 Task: Add Attachment from "Attach a link" to Card Card0000000152 in Board Board0000000038 in Workspace WS0000000013 in Trello. Add Cover Red to Card Card0000000152 in Board Board0000000038 in Workspace WS0000000013 in Trello. Add "Join Card" Button Button0000000152  to Card Card0000000152 in Board Board0000000038 in Workspace WS0000000013 in Trello. Add Description DS0000000152 to Card Card0000000152 in Board Board0000000038 in Workspace WS0000000013 in Trello. Add Comment CM0000000152 to Card Card0000000152 in Board Board0000000038 in Workspace WS0000000013 in Trello
Action: Mouse moved to (366, 497)
Screenshot: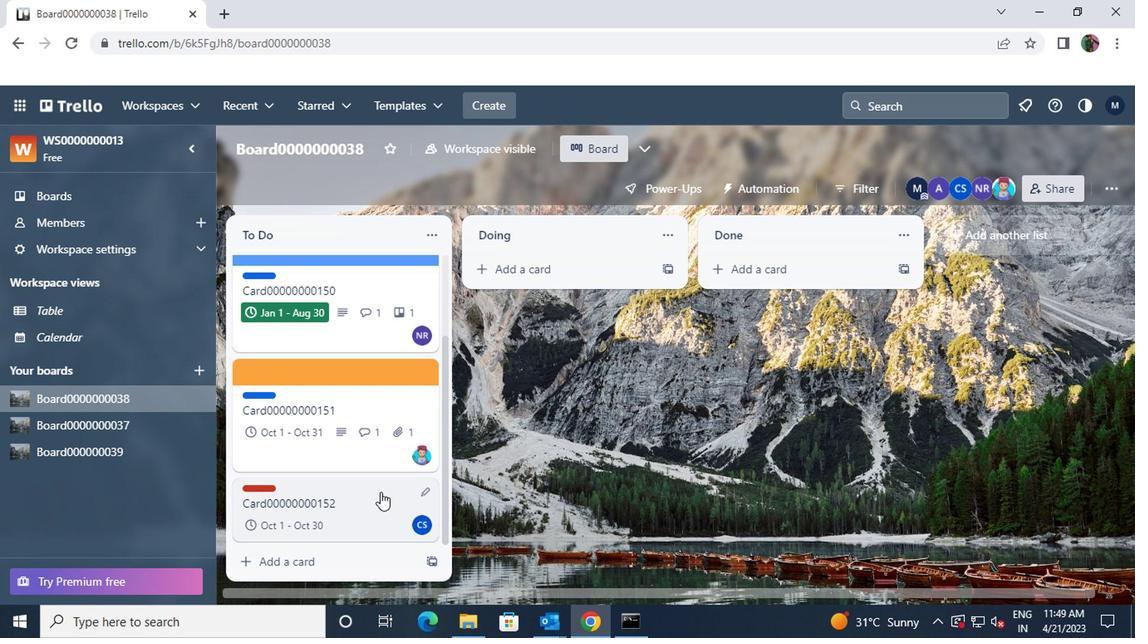 
Action: Mouse pressed left at (366, 497)
Screenshot: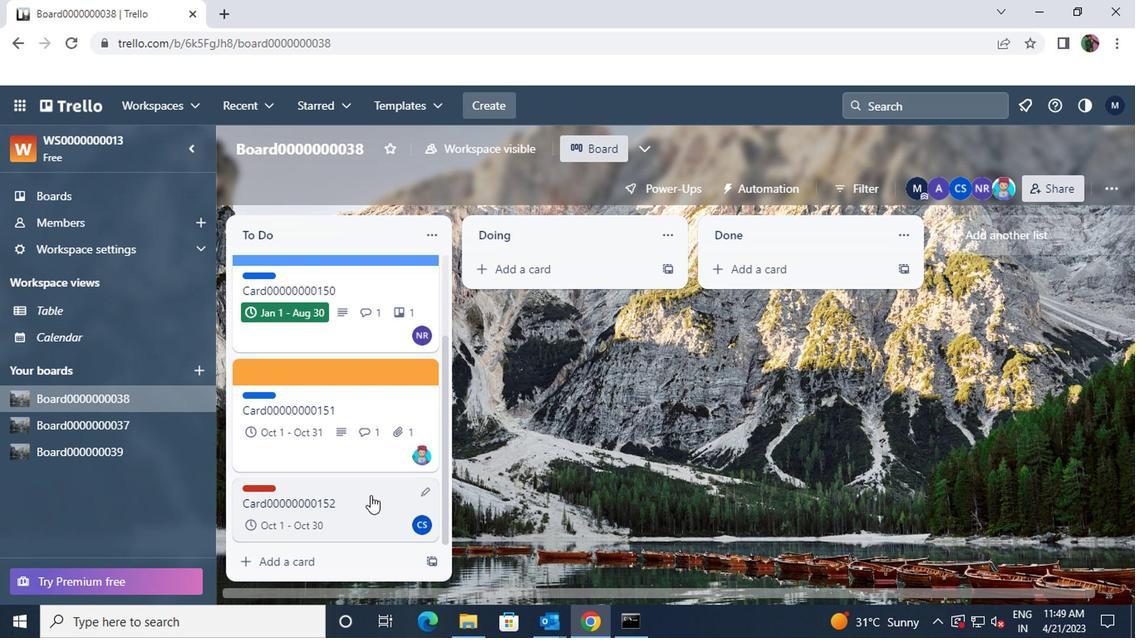 
Action: Mouse moved to (747, 370)
Screenshot: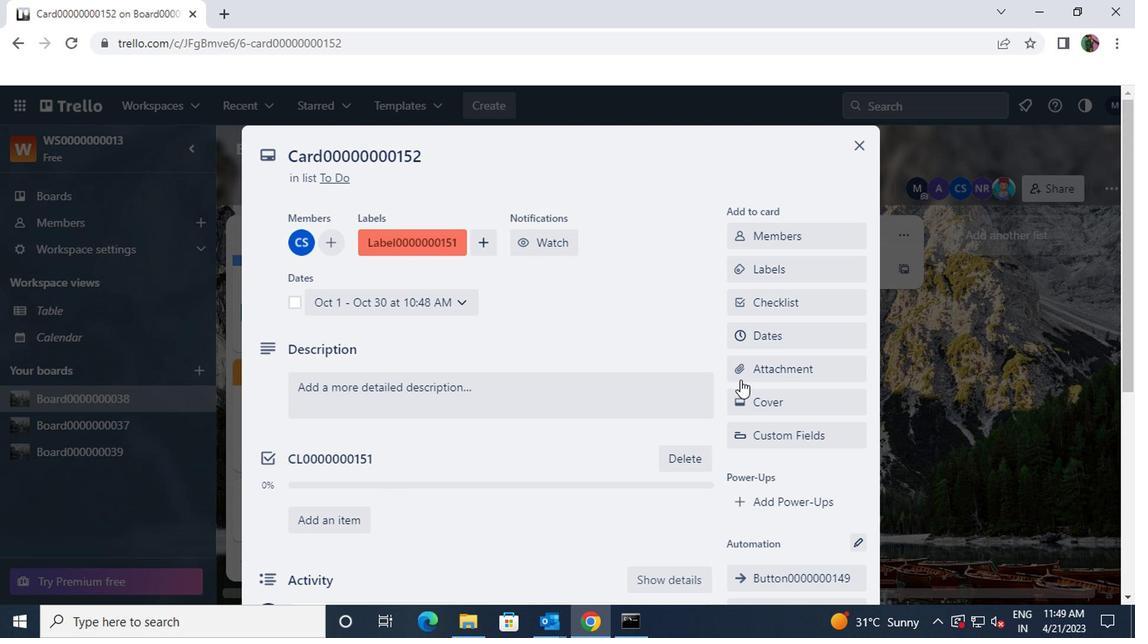 
Action: Mouse pressed left at (747, 370)
Screenshot: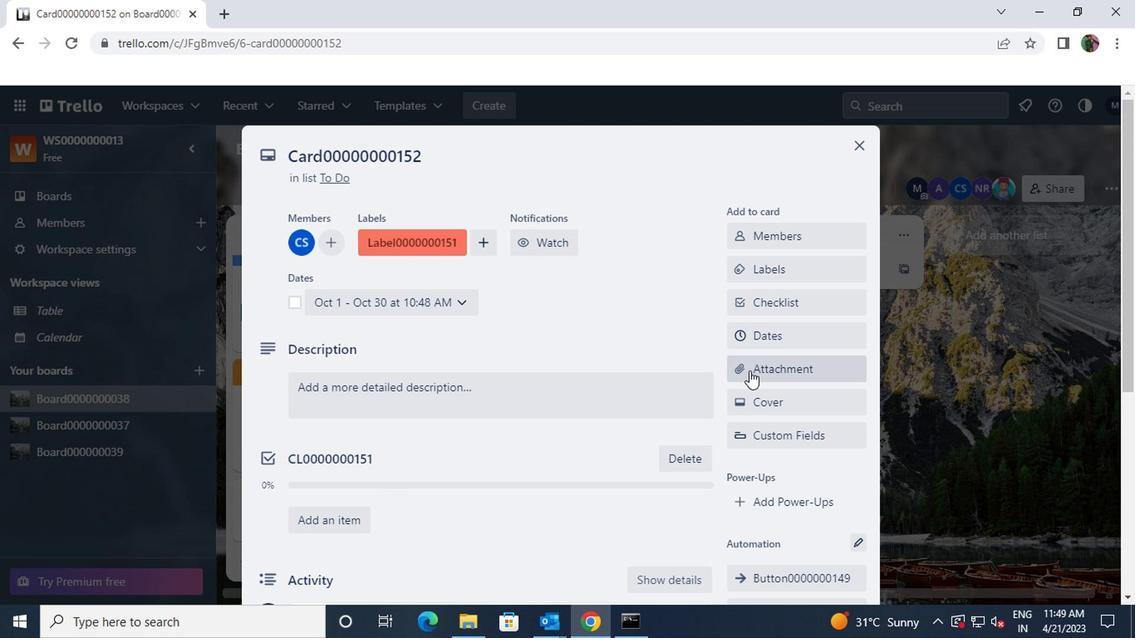 
Action: Mouse moved to (748, 370)
Screenshot: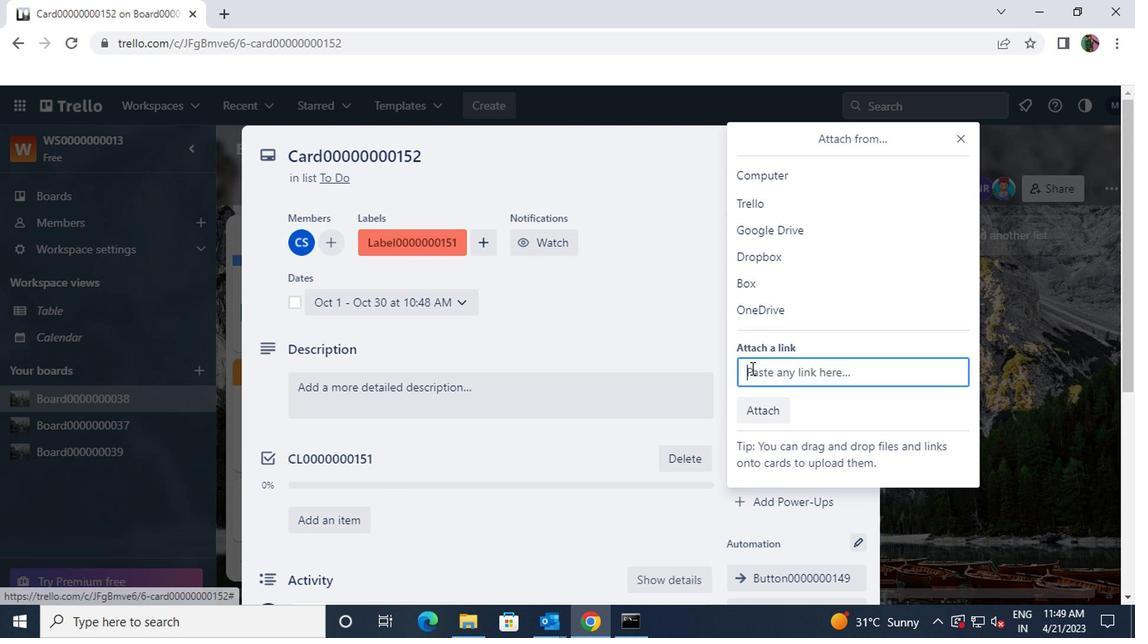 
Action: Key pressed ctrl+V
Screenshot: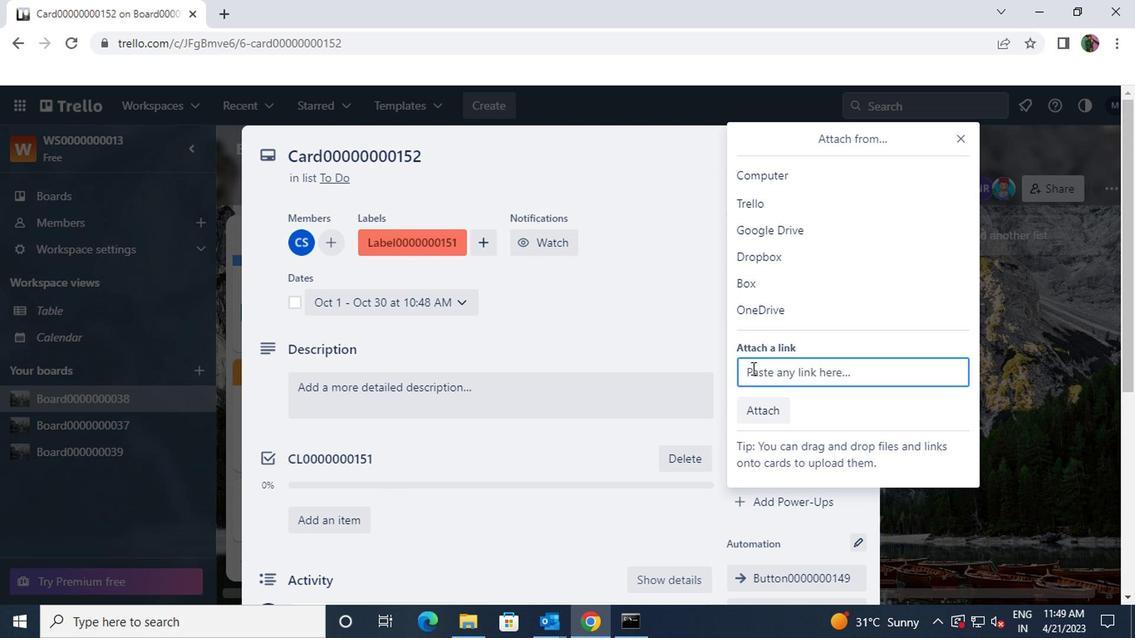 
Action: Mouse moved to (760, 469)
Screenshot: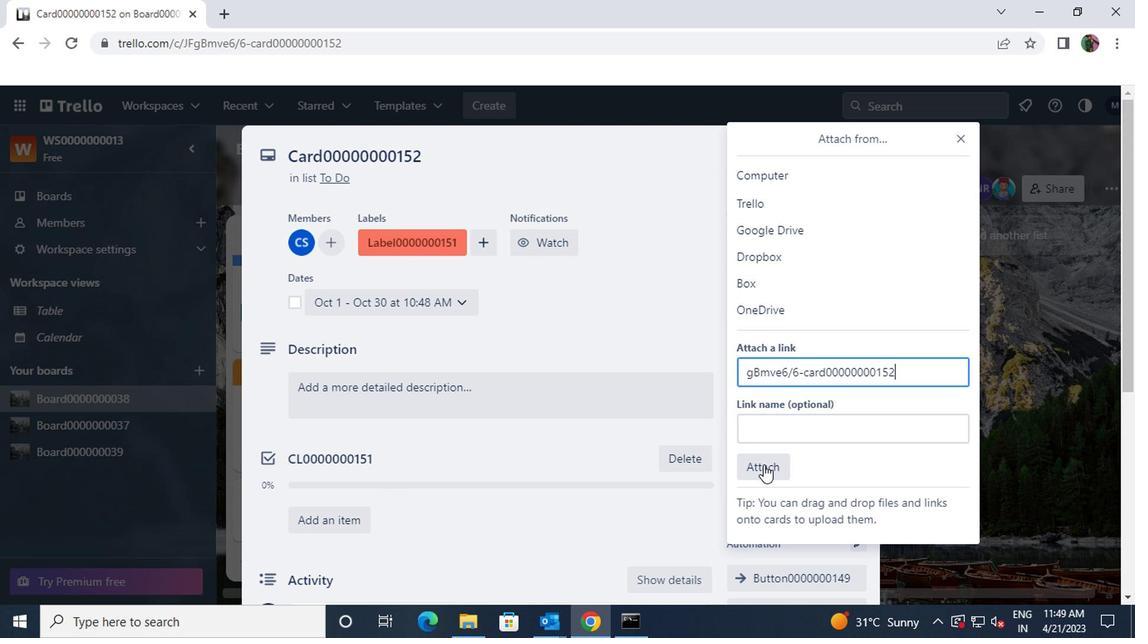
Action: Mouse pressed left at (760, 469)
Screenshot: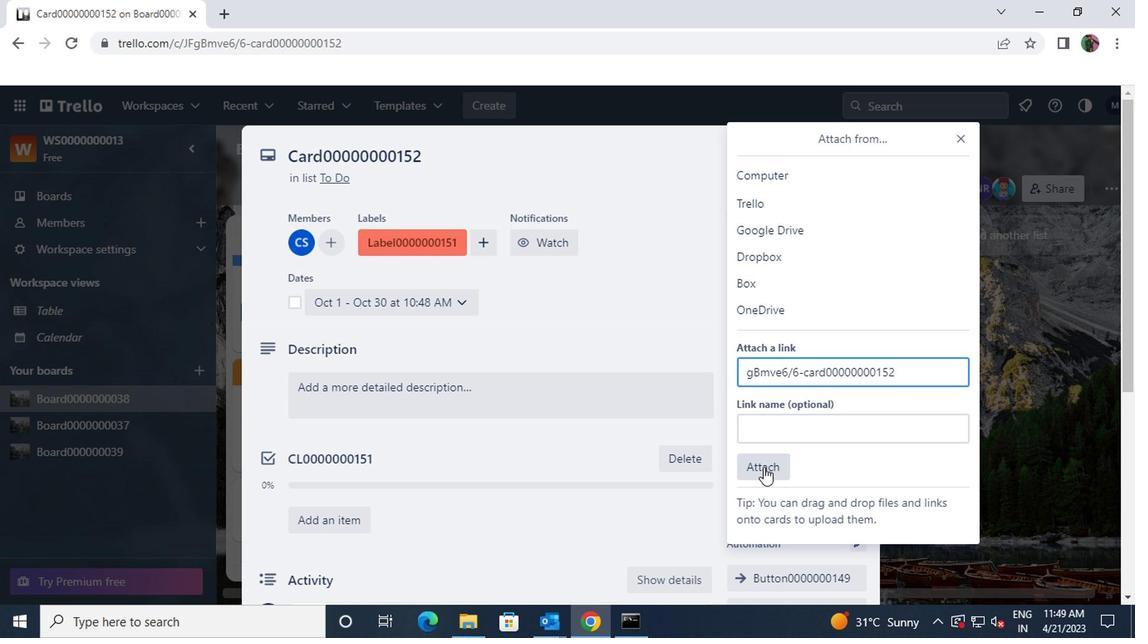 
Action: Mouse moved to (775, 402)
Screenshot: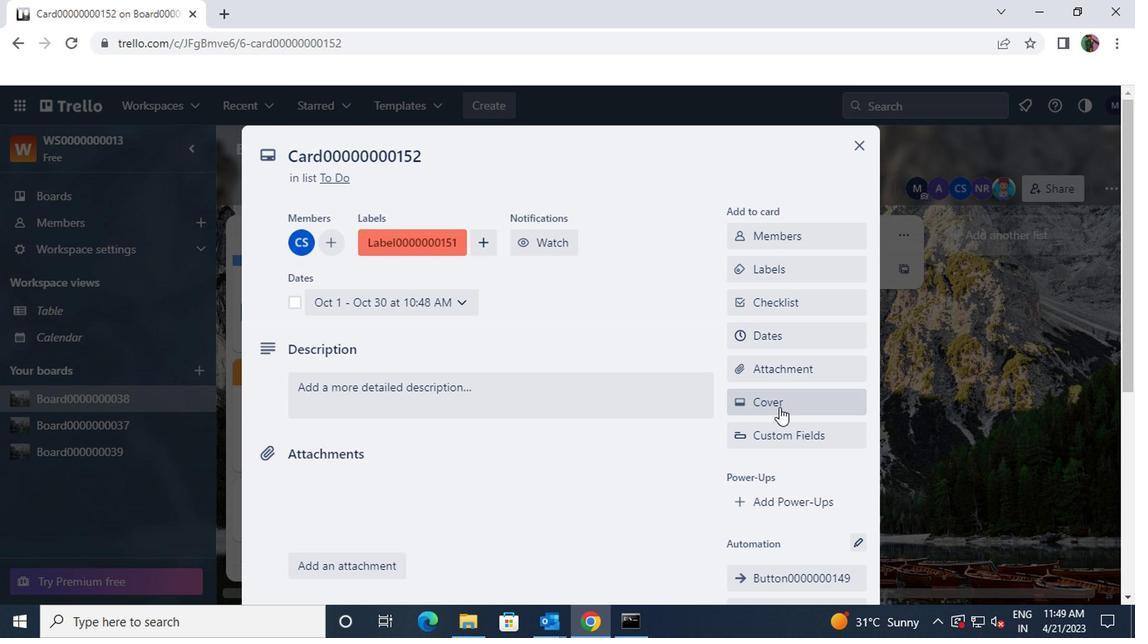 
Action: Mouse pressed left at (775, 402)
Screenshot: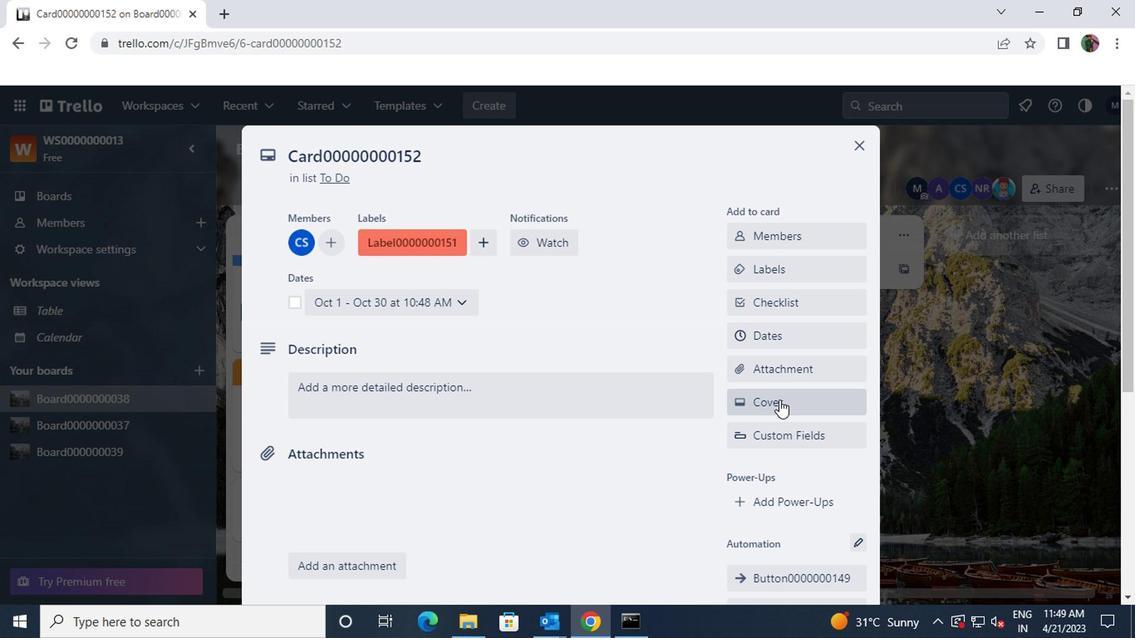 
Action: Mouse moved to (897, 289)
Screenshot: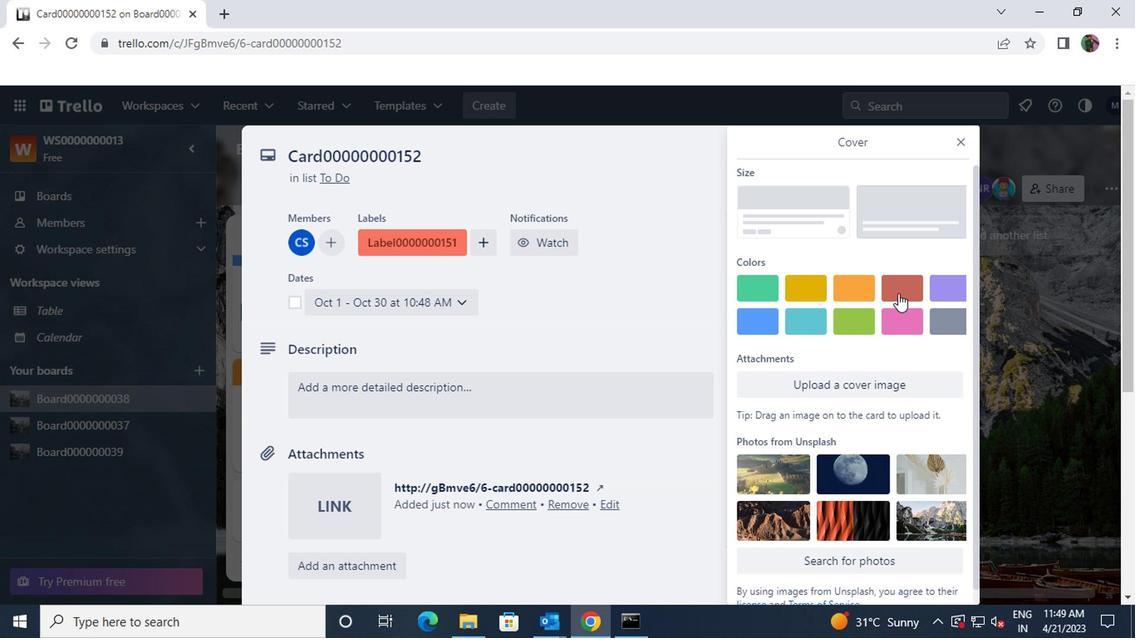 
Action: Mouse pressed left at (897, 289)
Screenshot: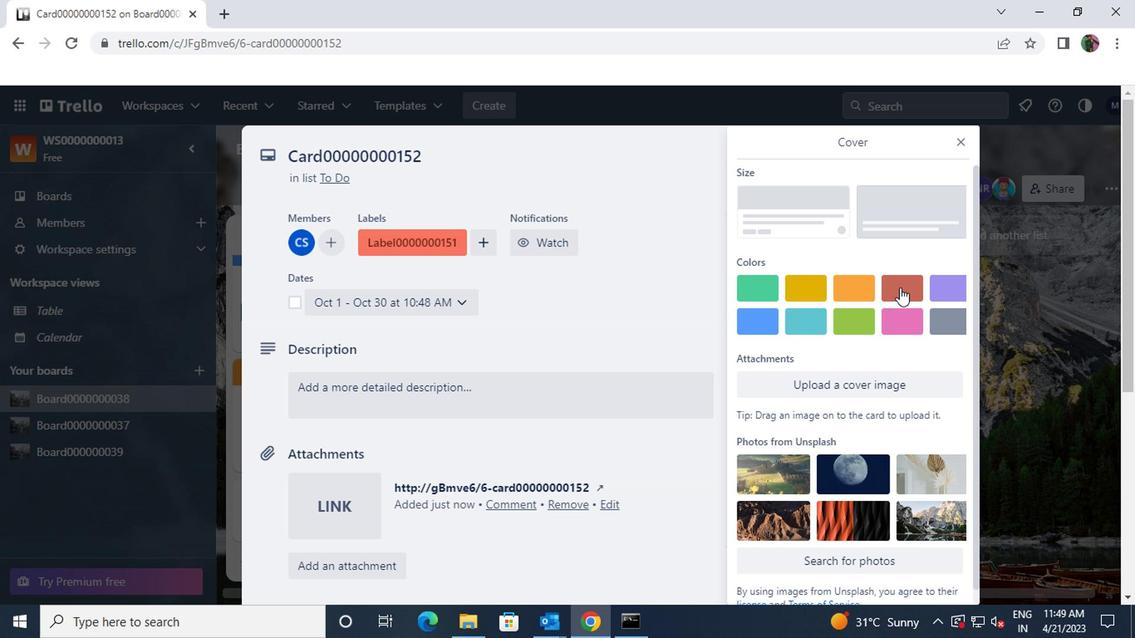 
Action: Mouse moved to (956, 146)
Screenshot: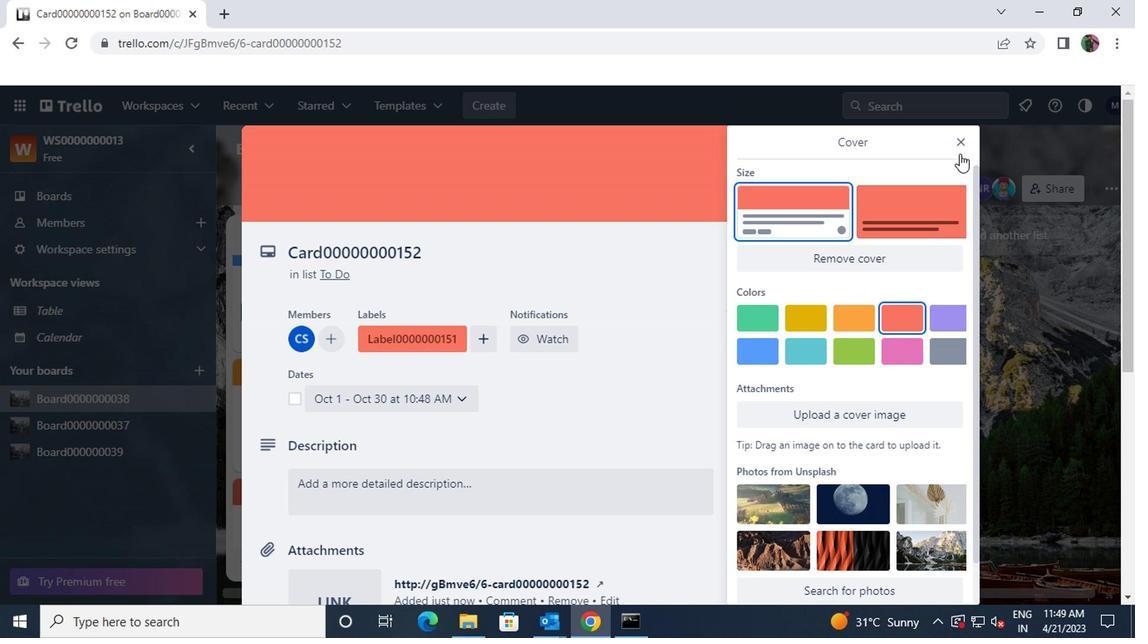 
Action: Mouse pressed left at (956, 146)
Screenshot: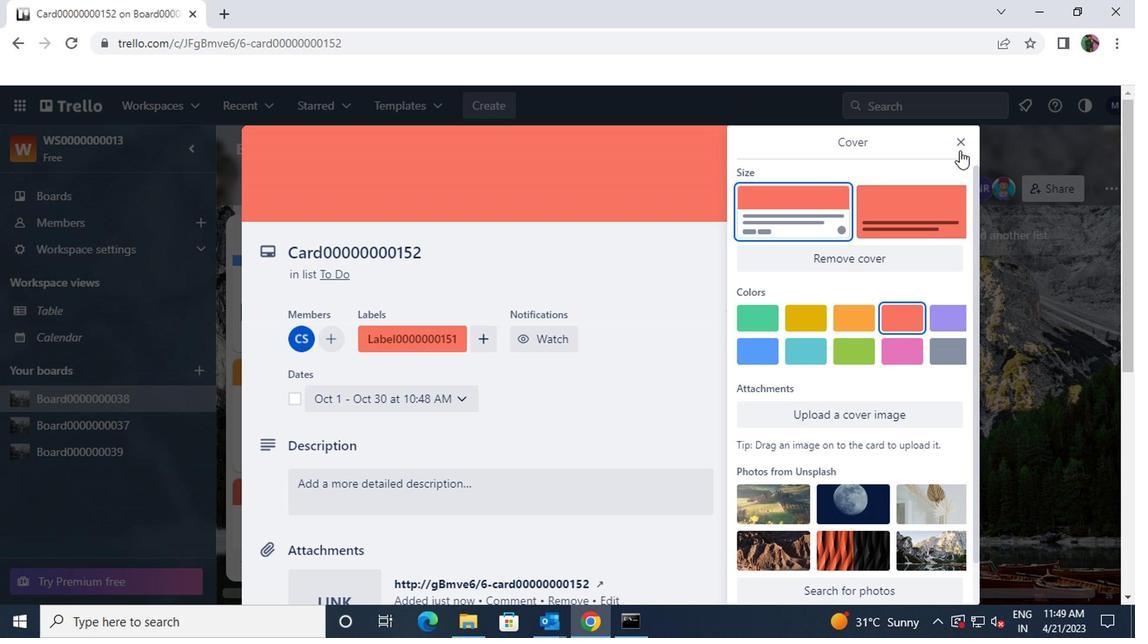 
Action: Mouse moved to (781, 347)
Screenshot: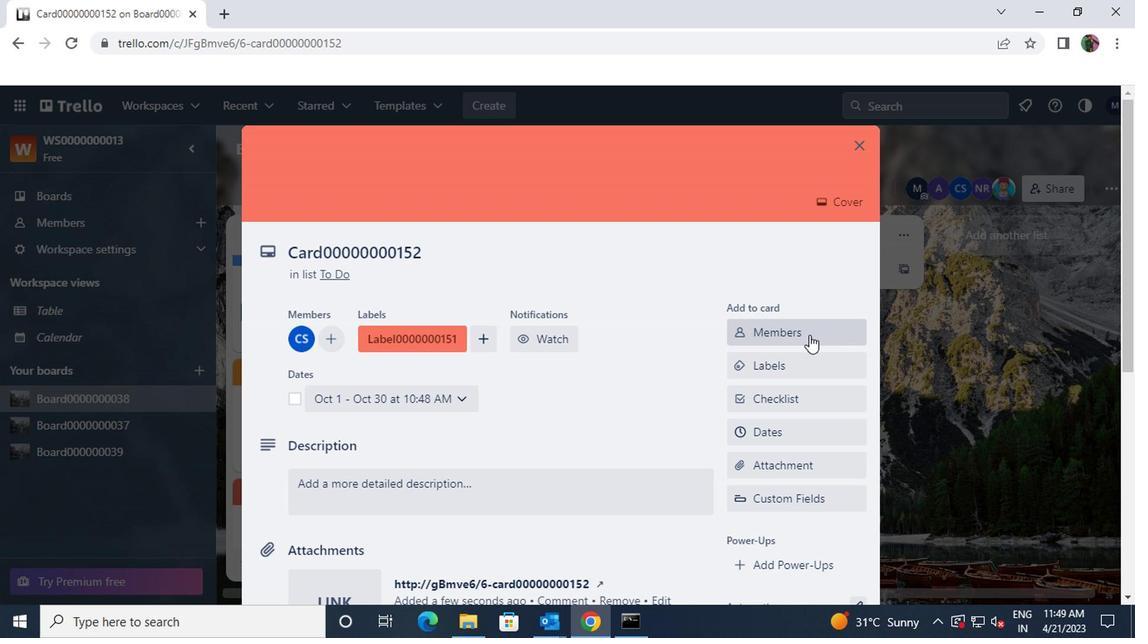 
Action: Mouse scrolled (781, 346) with delta (0, -1)
Screenshot: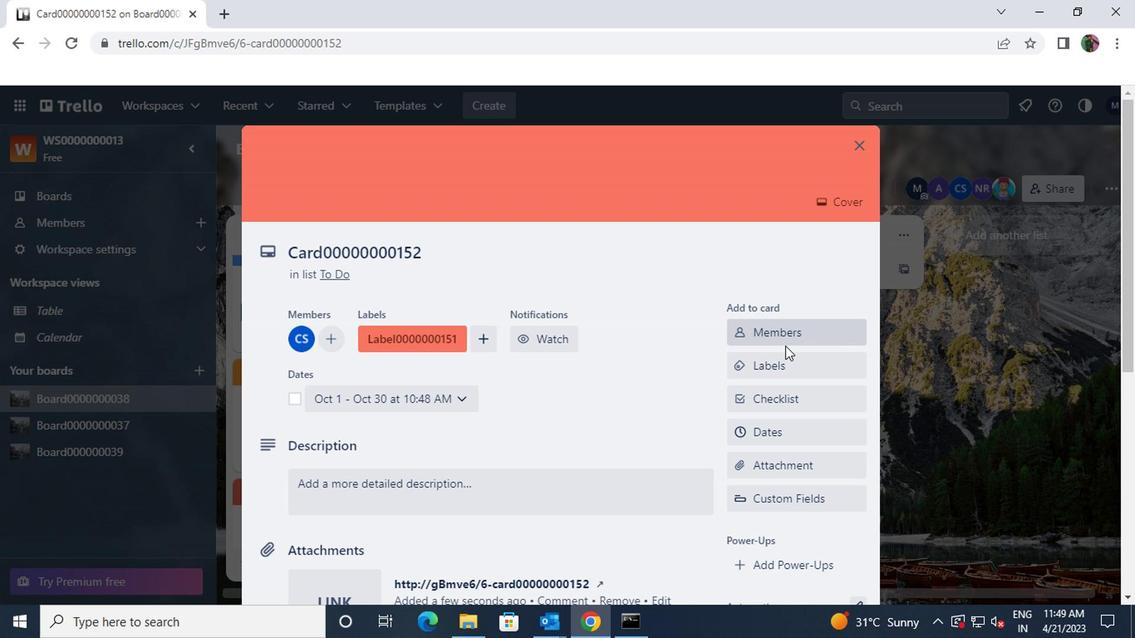 
Action: Mouse scrolled (781, 346) with delta (0, -1)
Screenshot: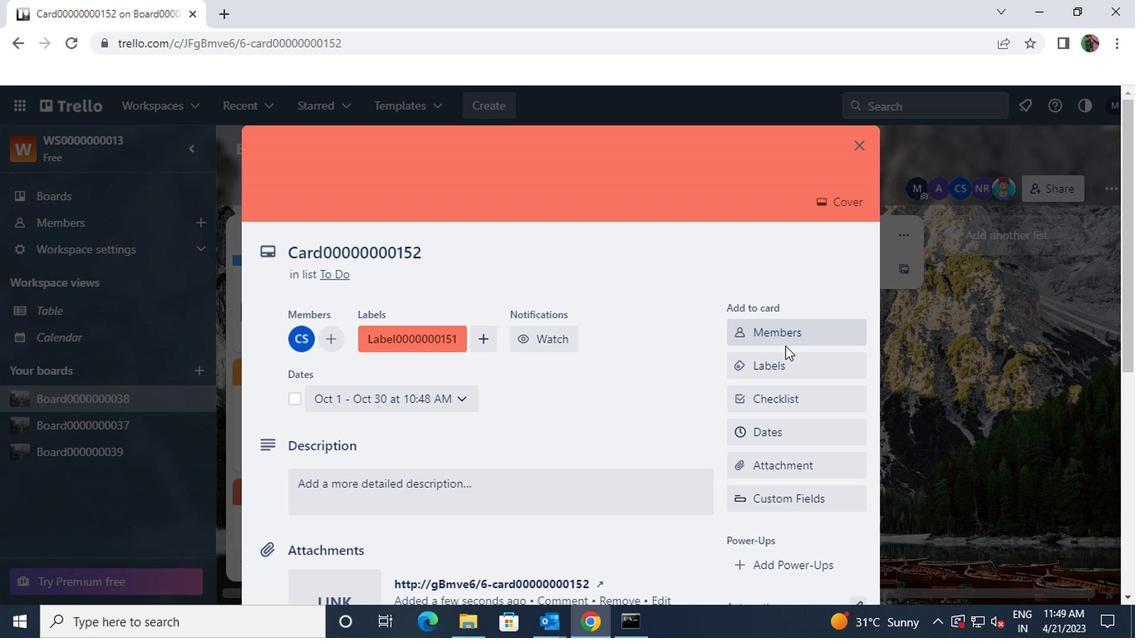 
Action: Mouse scrolled (781, 346) with delta (0, -1)
Screenshot: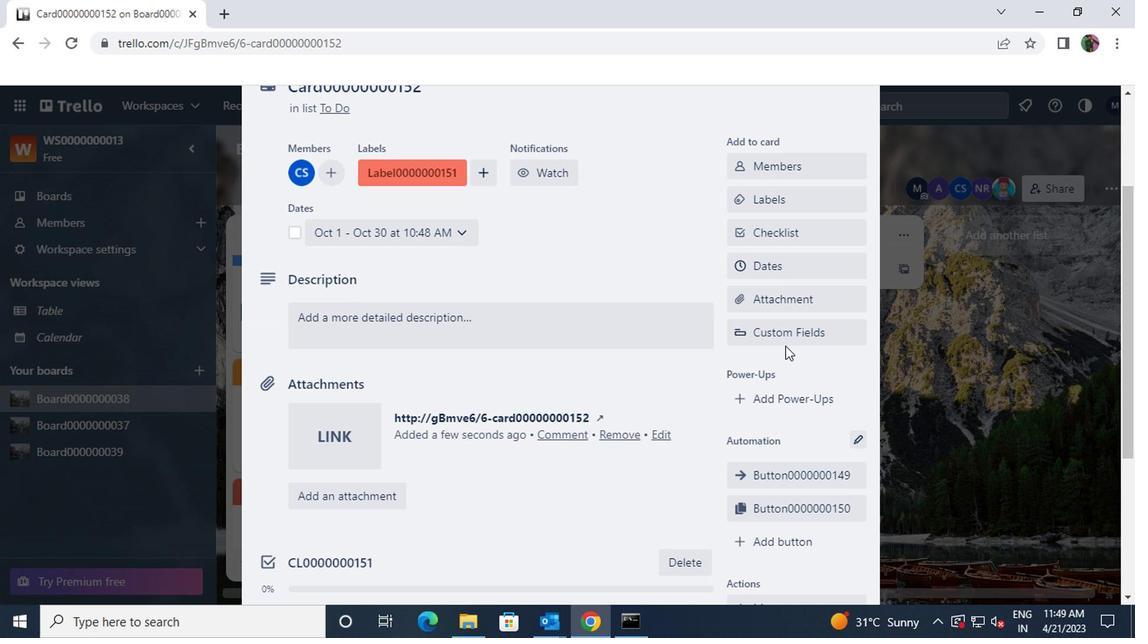 
Action: Mouse scrolled (781, 346) with delta (0, -1)
Screenshot: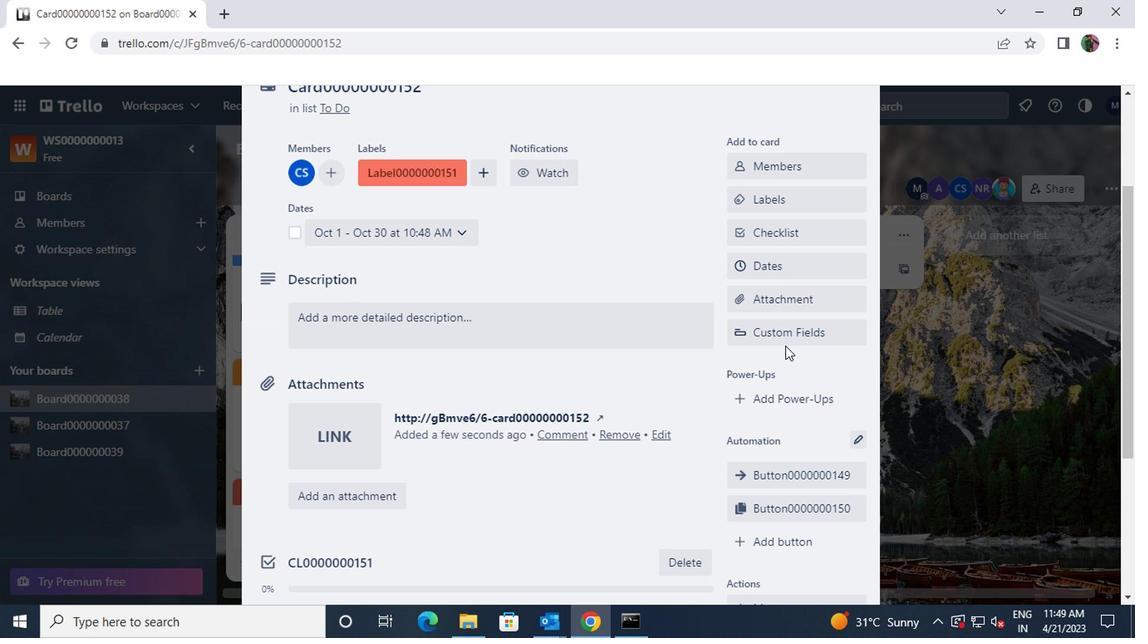 
Action: Mouse moved to (780, 370)
Screenshot: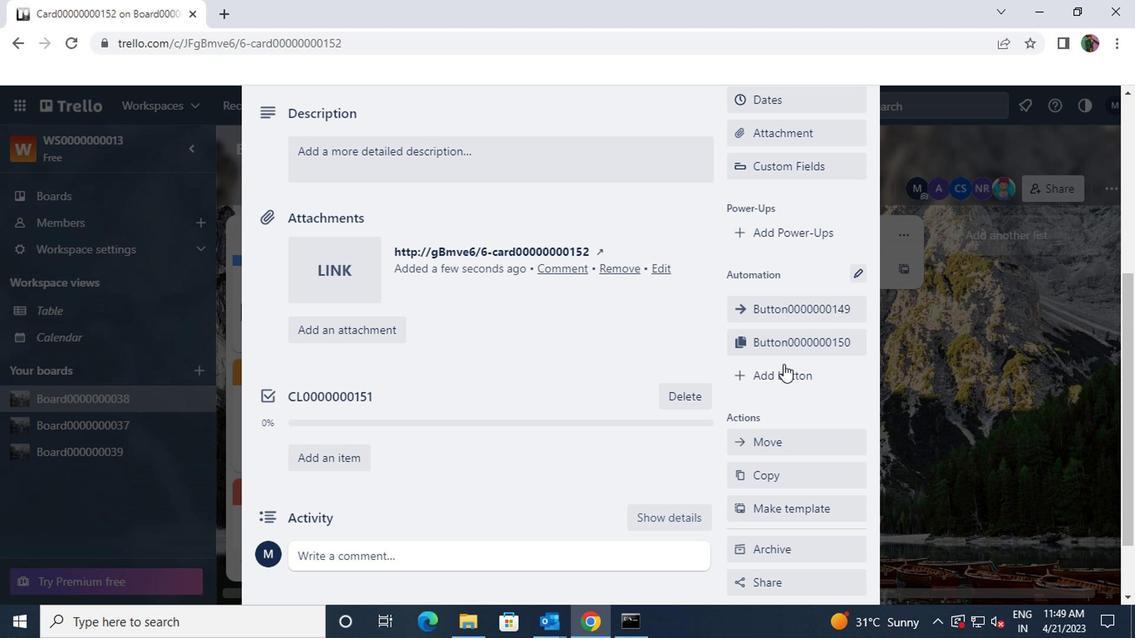 
Action: Mouse pressed left at (780, 370)
Screenshot: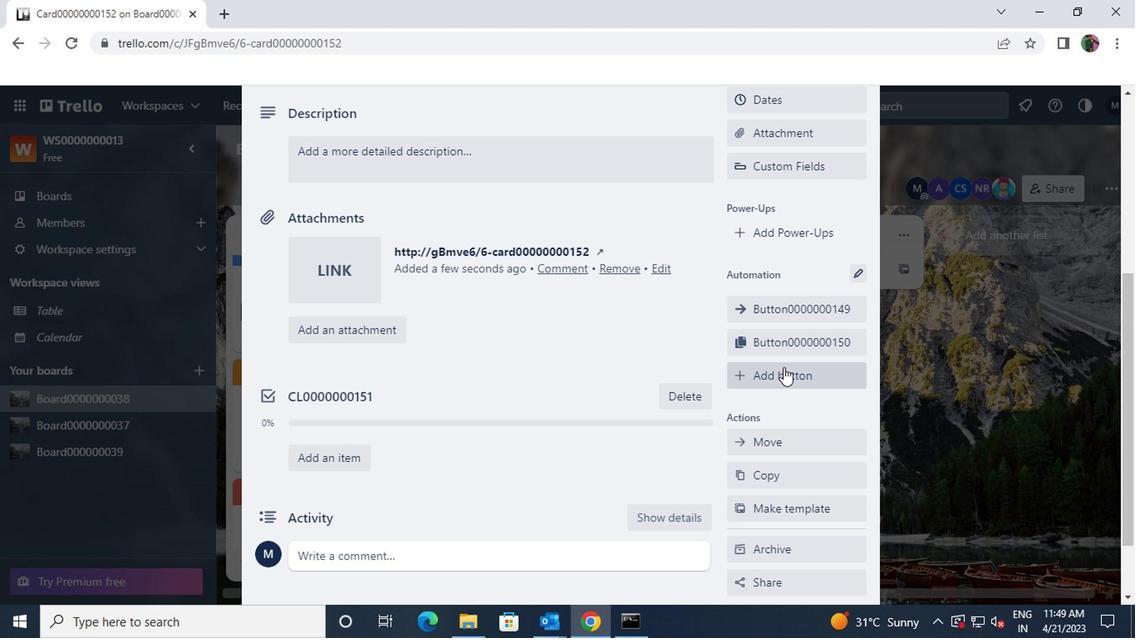 
Action: Mouse moved to (776, 315)
Screenshot: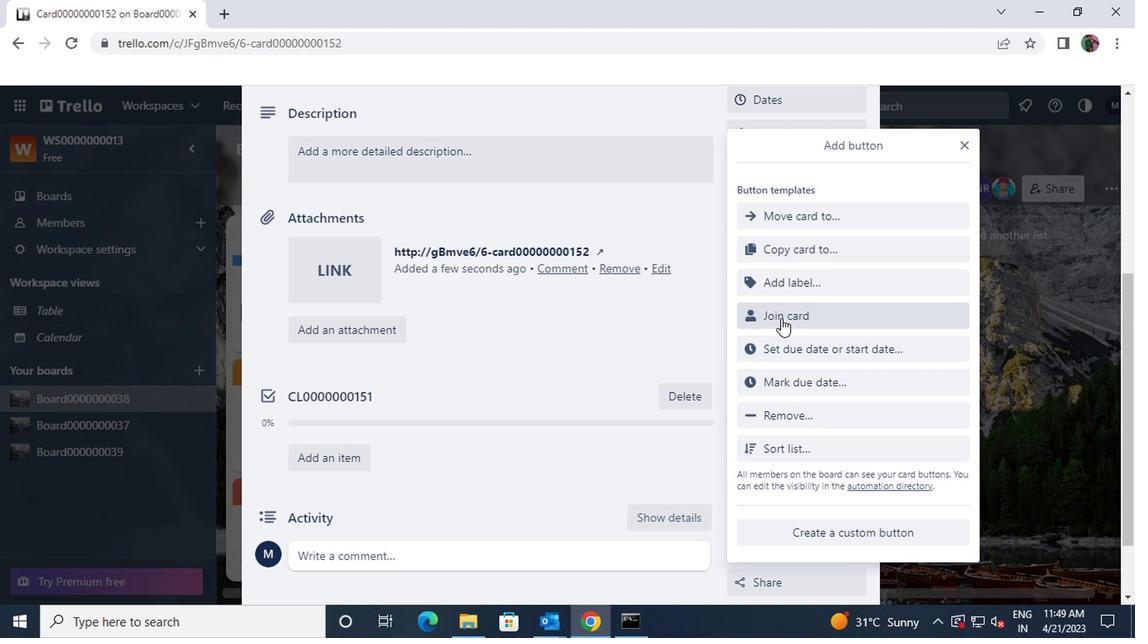 
Action: Mouse pressed left at (776, 315)
Screenshot: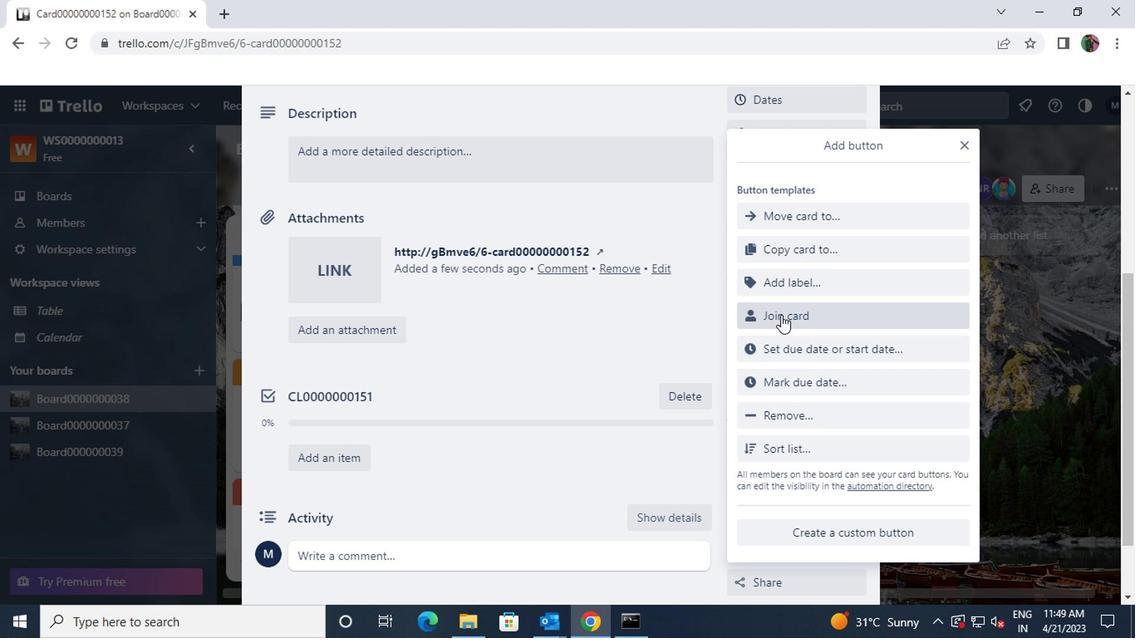 
Action: Mouse moved to (784, 212)
Screenshot: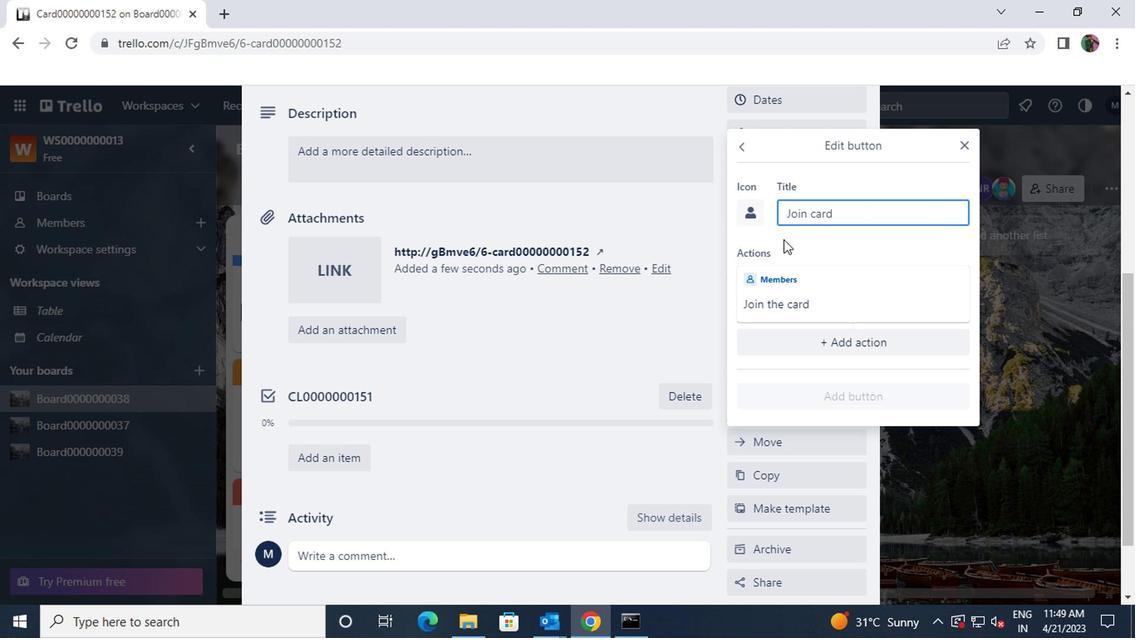 
Action: Mouse pressed left at (784, 212)
Screenshot: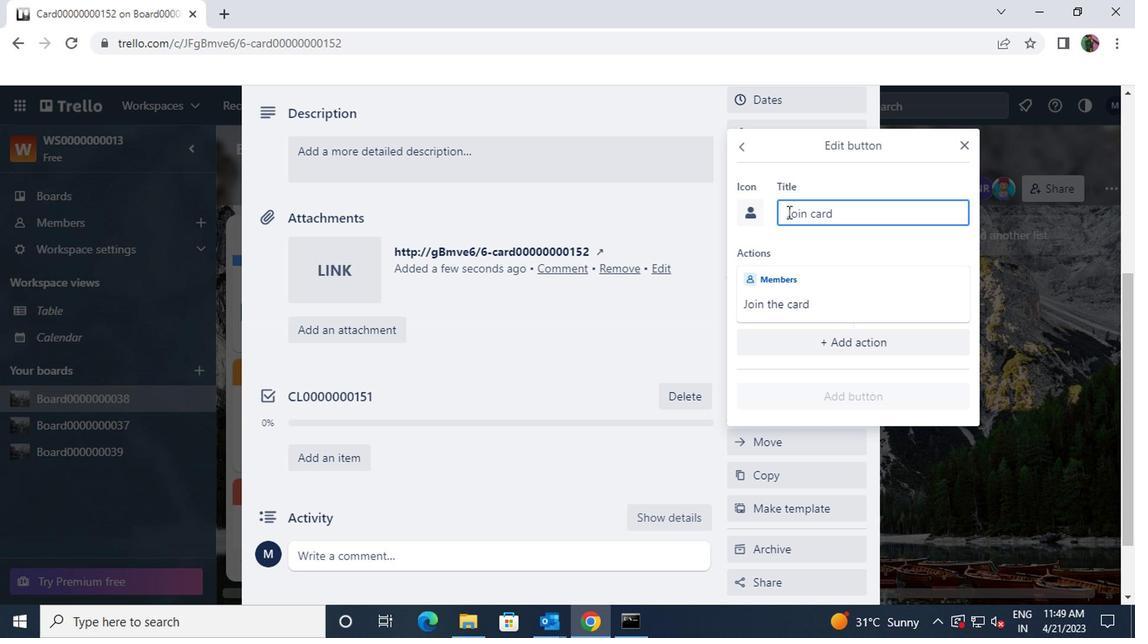 
Action: Key pressed <Key.shift>ctrl+BUTTON0000000152
Screenshot: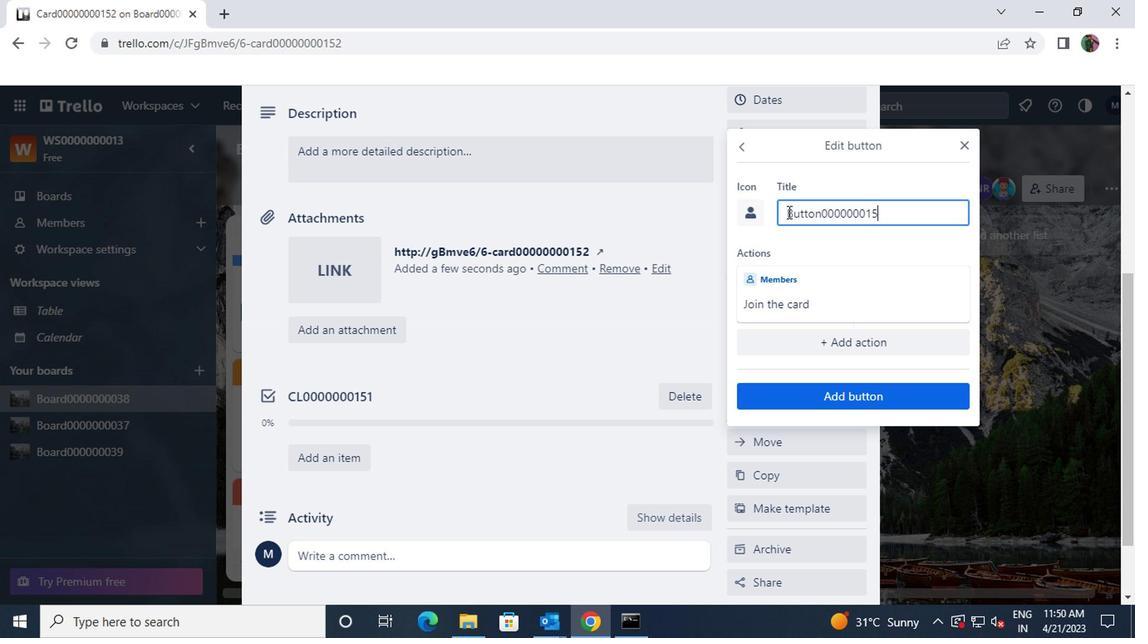 
Action: Mouse moved to (819, 390)
Screenshot: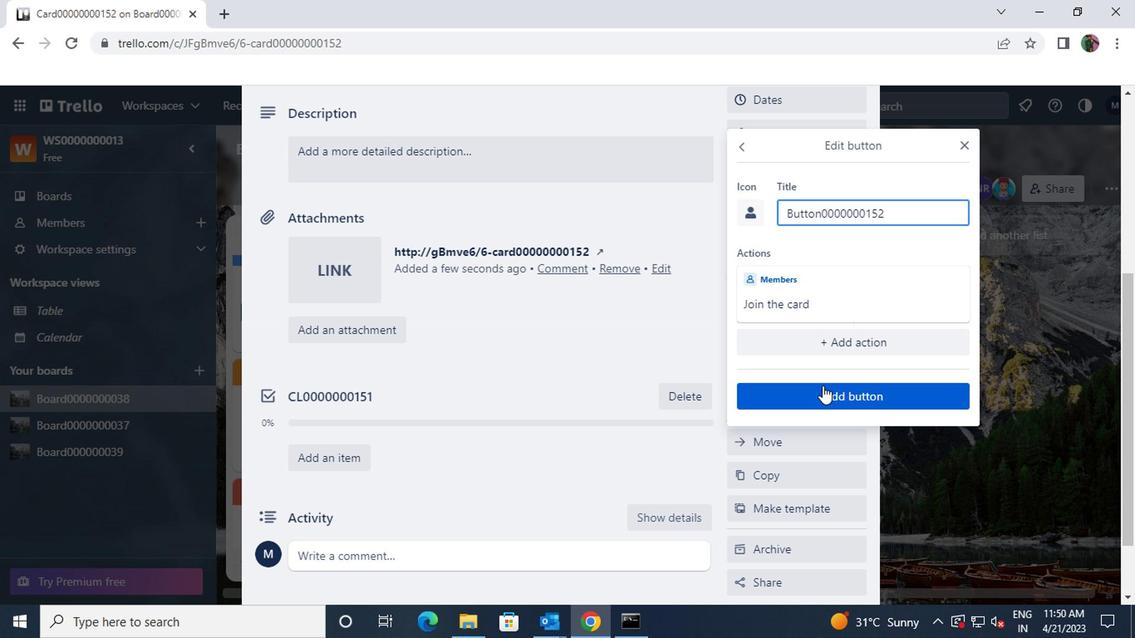 
Action: Mouse pressed left at (819, 390)
Screenshot: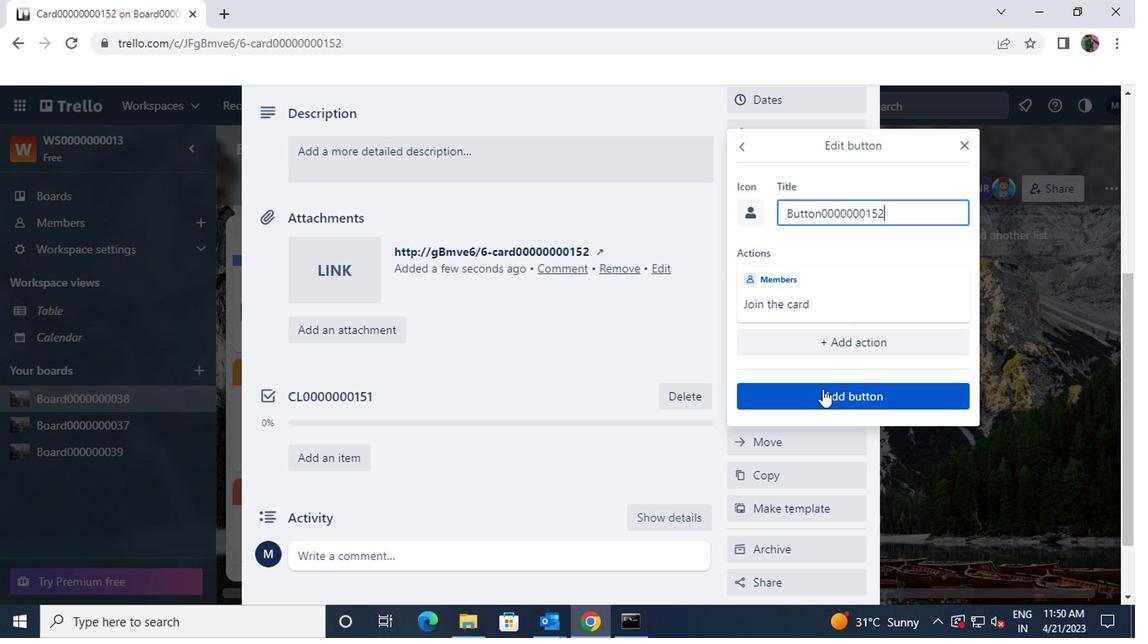 
Action: Mouse scrolled (819, 392) with delta (0, 1)
Screenshot: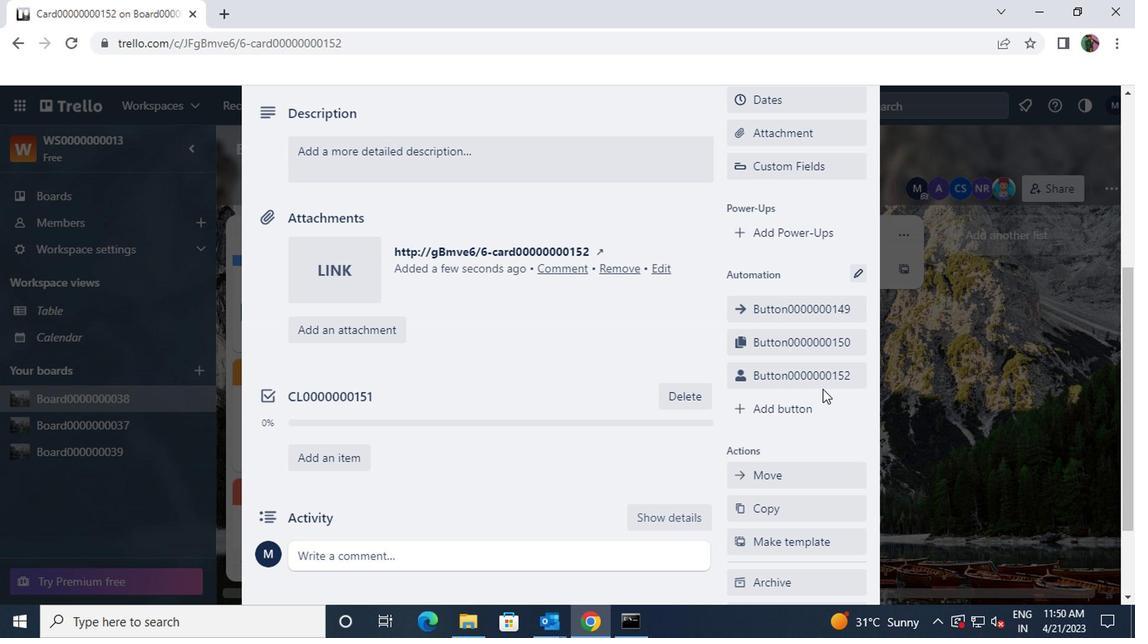 
Action: Mouse moved to (644, 253)
Screenshot: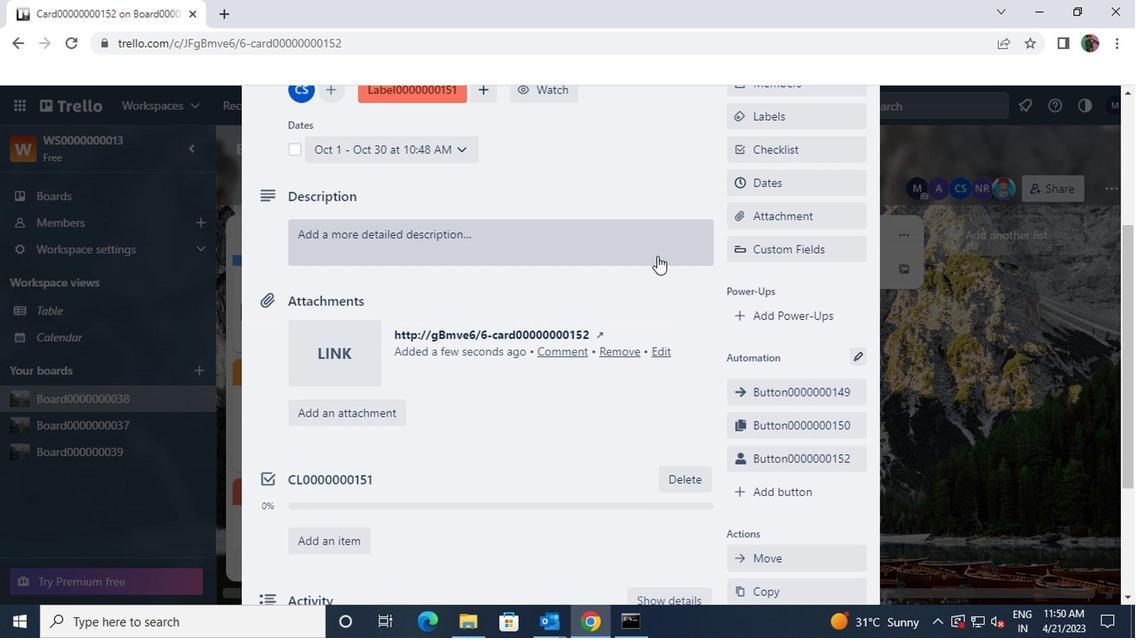 
Action: Mouse pressed left at (644, 253)
Screenshot: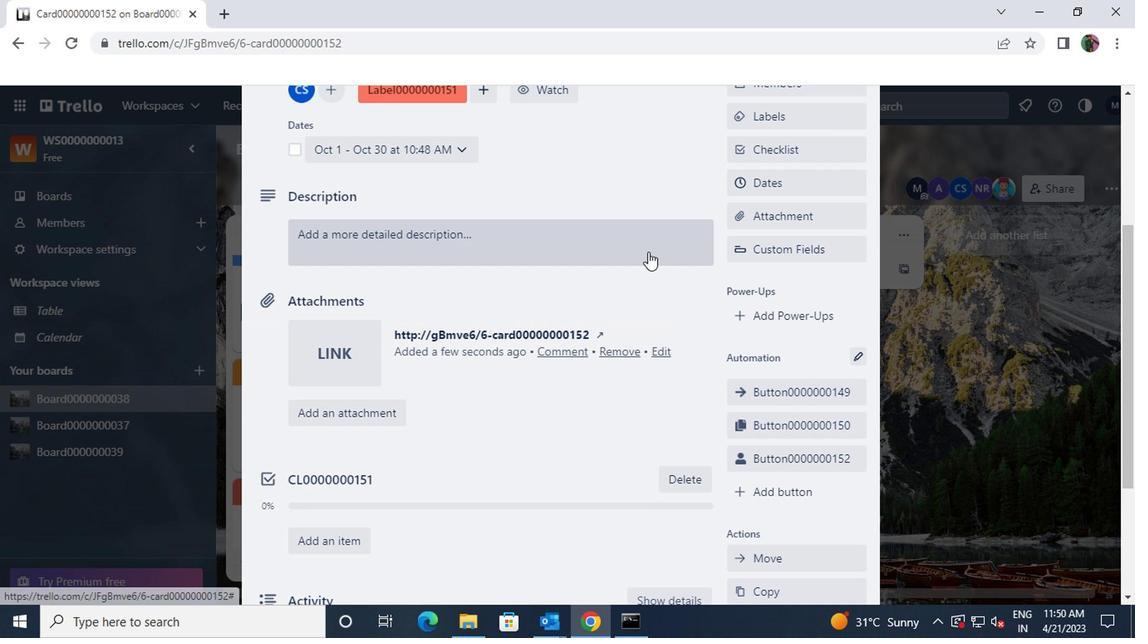
Action: Key pressed <Key.shift>DS0000000152
Screenshot: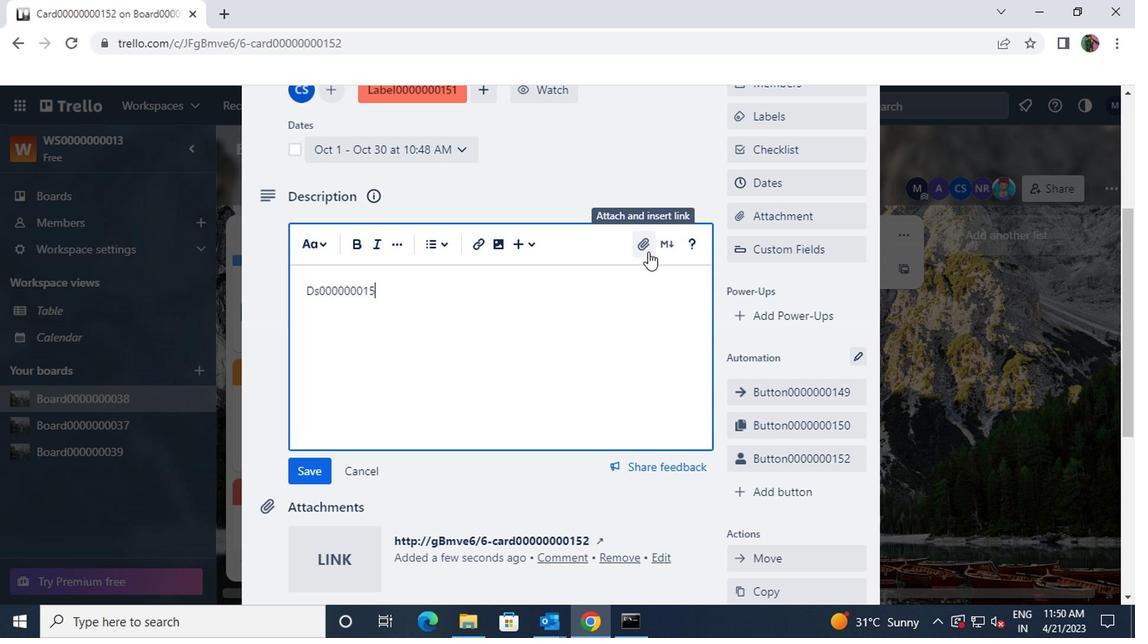 
Action: Mouse moved to (319, 469)
Screenshot: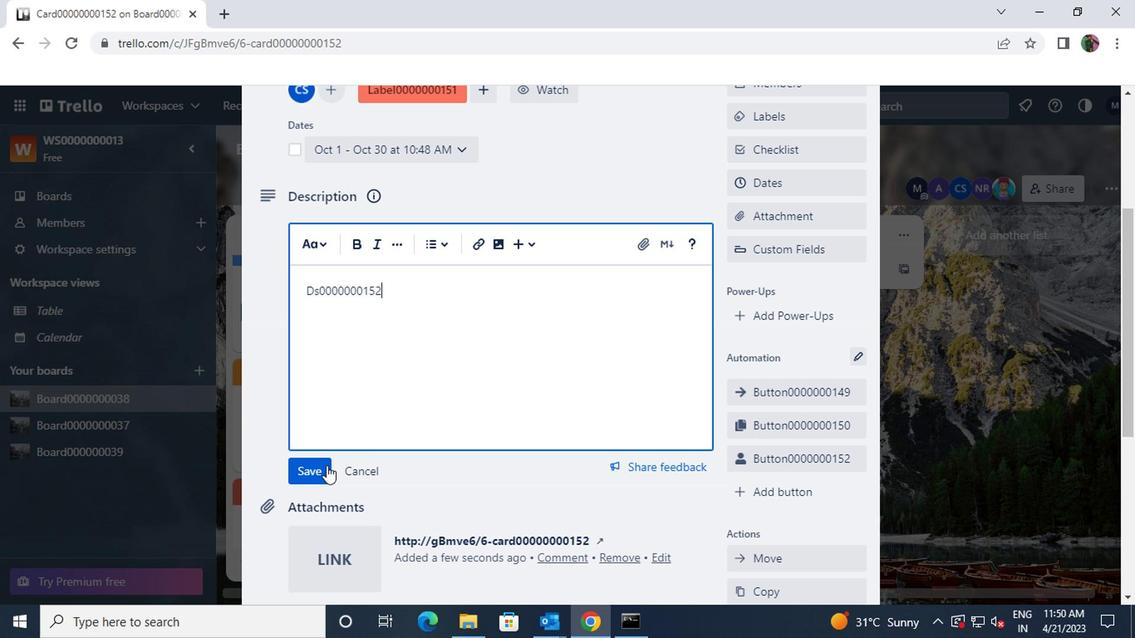 
Action: Mouse pressed left at (319, 469)
Screenshot: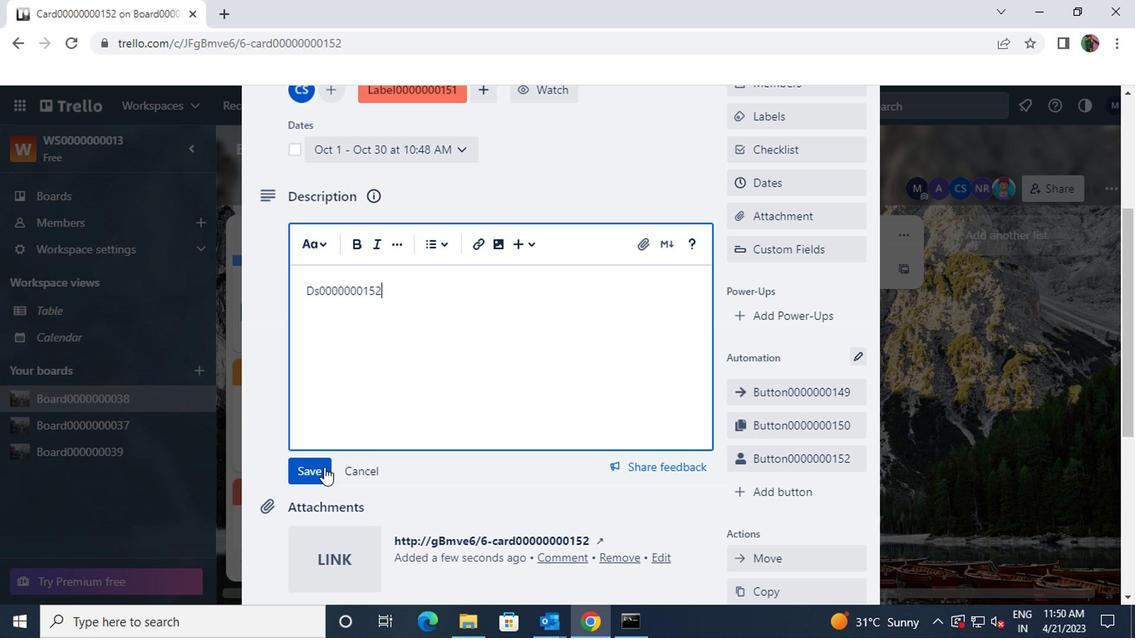 
Action: Mouse moved to (319, 469)
Screenshot: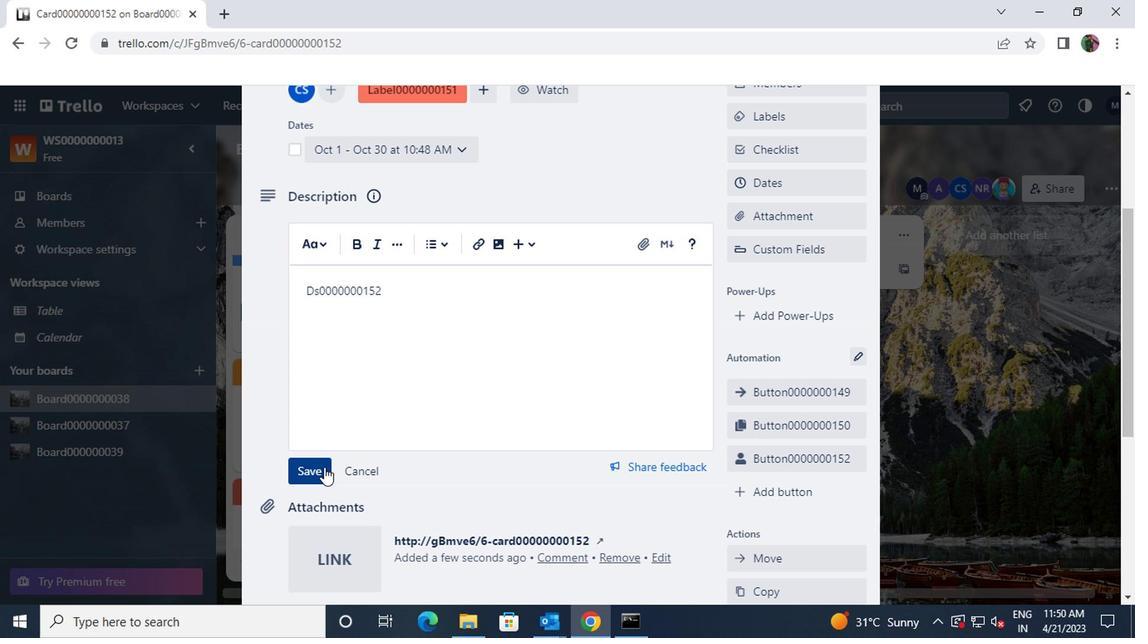
Action: Mouse scrolled (319, 468) with delta (0, 0)
Screenshot: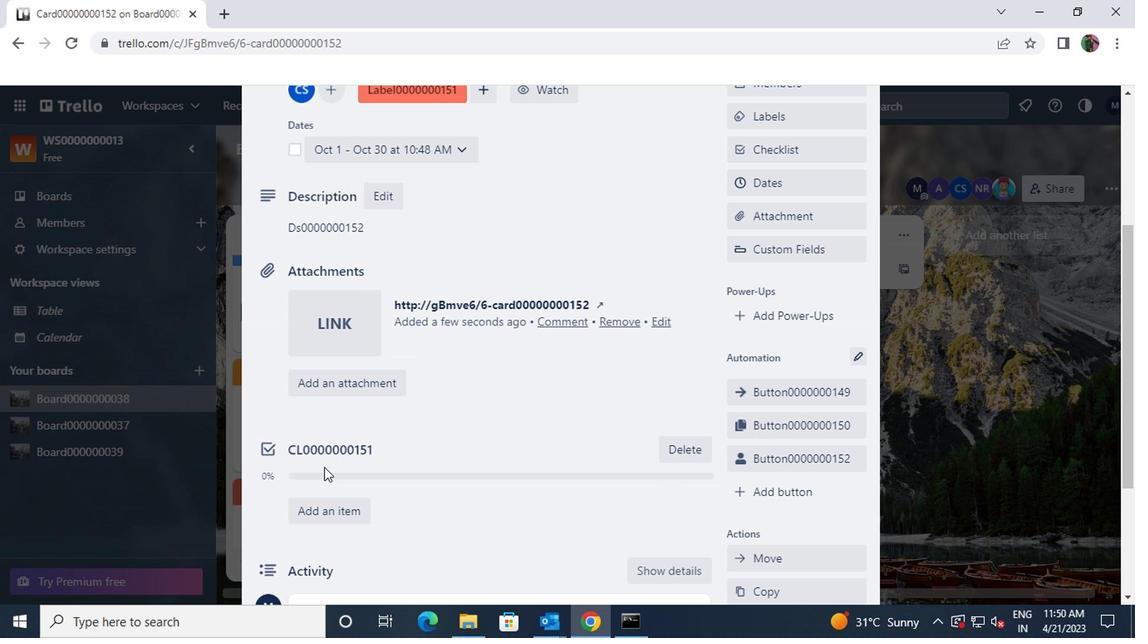 
Action: Mouse scrolled (319, 468) with delta (0, 0)
Screenshot: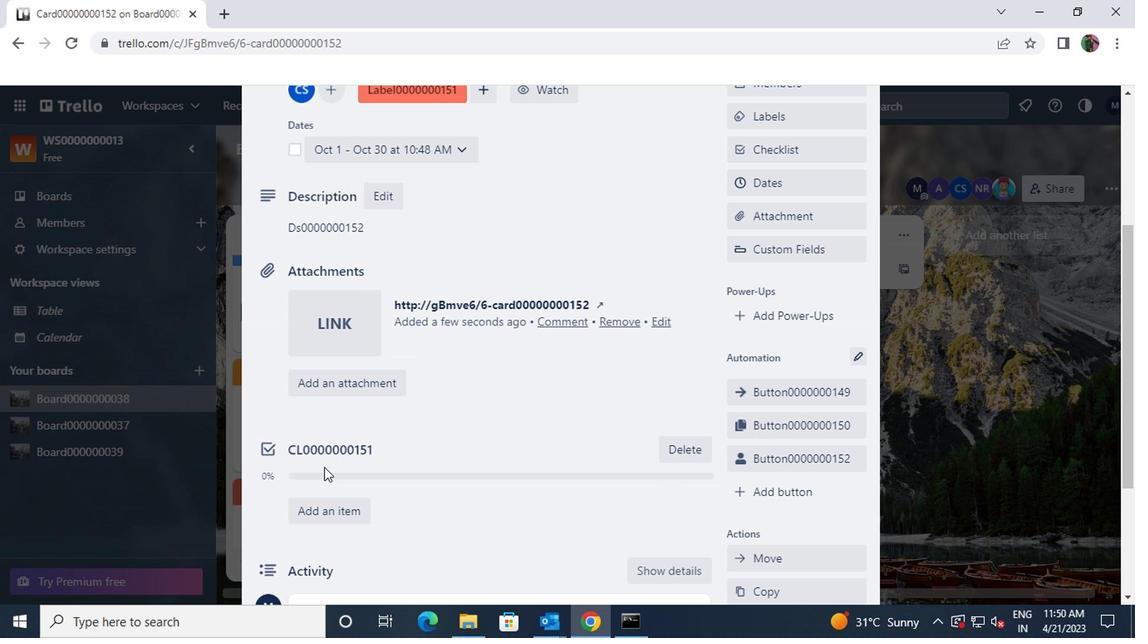 
Action: Mouse scrolled (319, 468) with delta (0, 0)
Screenshot: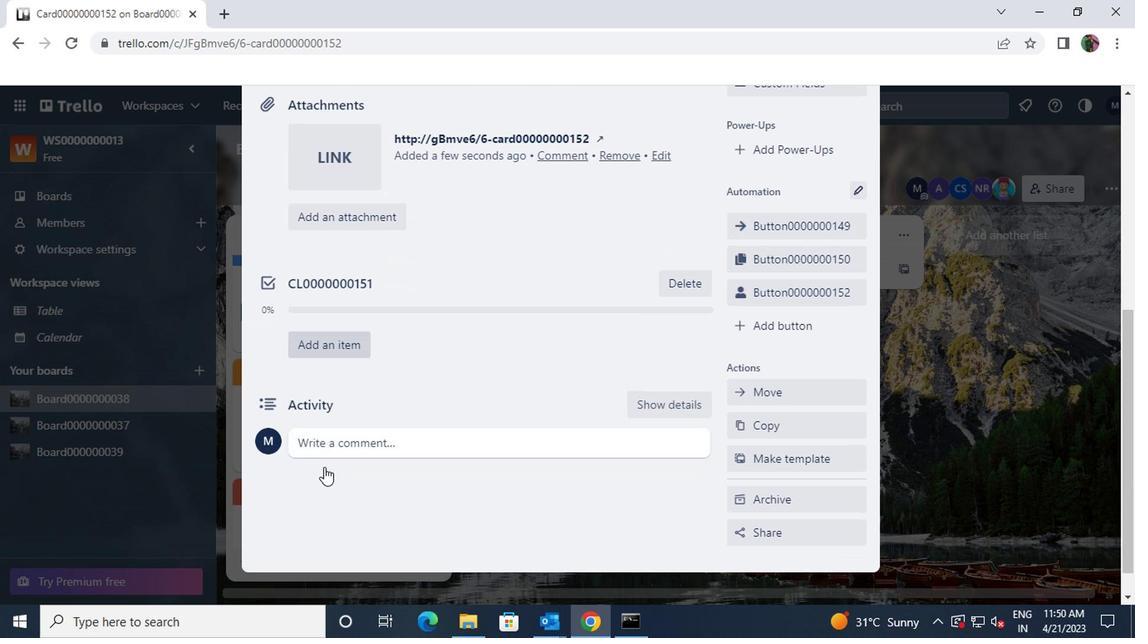 
Action: Mouse moved to (328, 412)
Screenshot: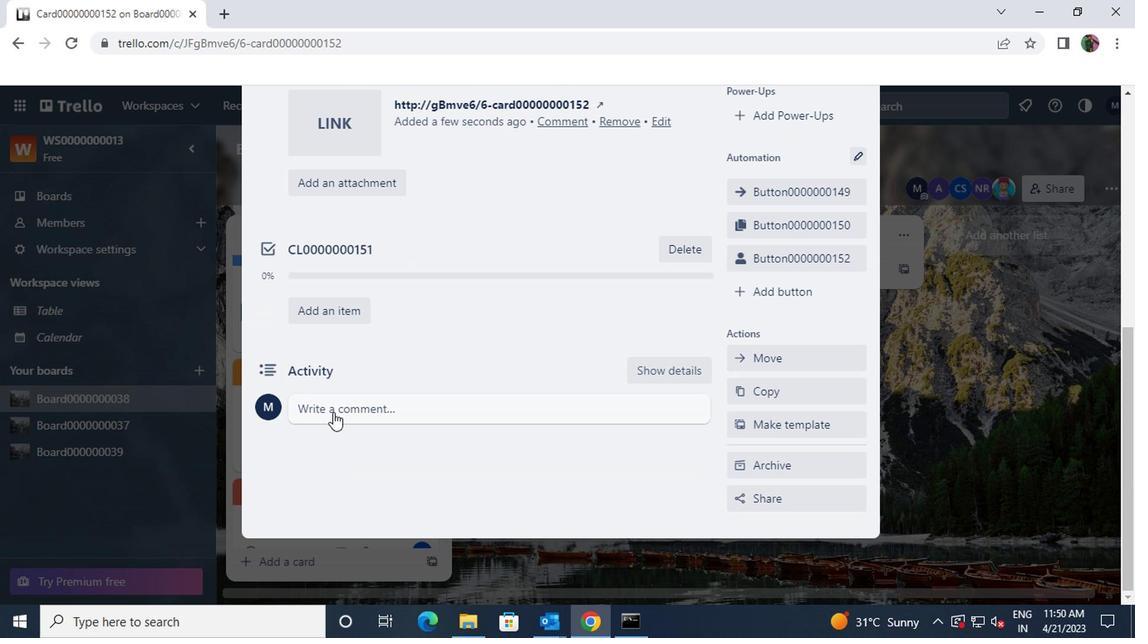 
Action: Mouse pressed left at (328, 412)
Screenshot: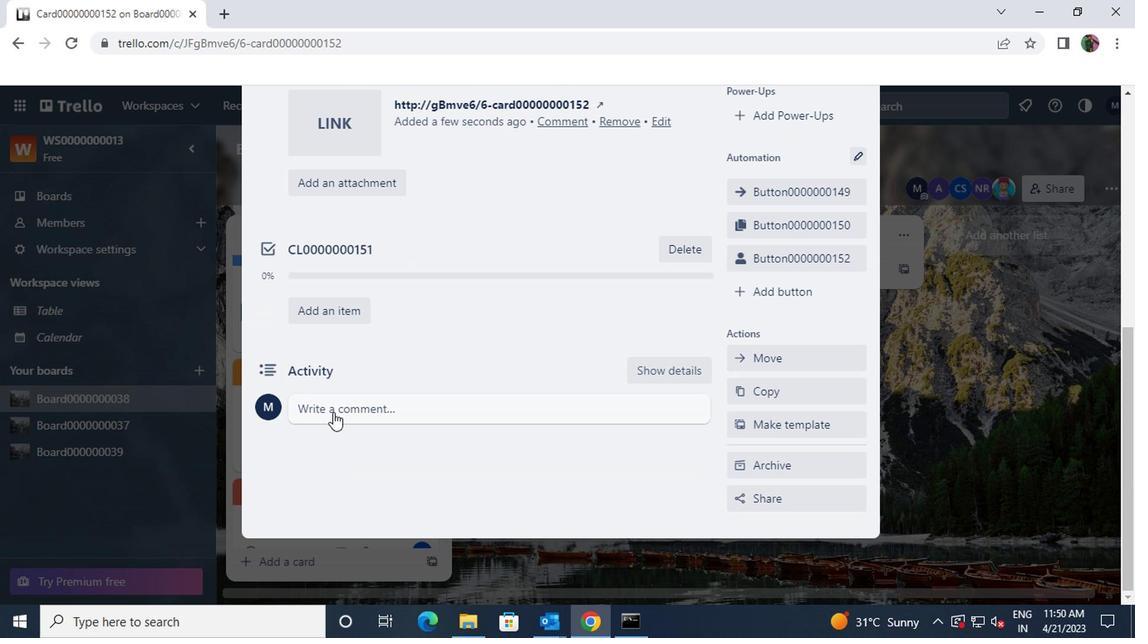 
Action: Key pressed <Key.shift>CM0000000152
Screenshot: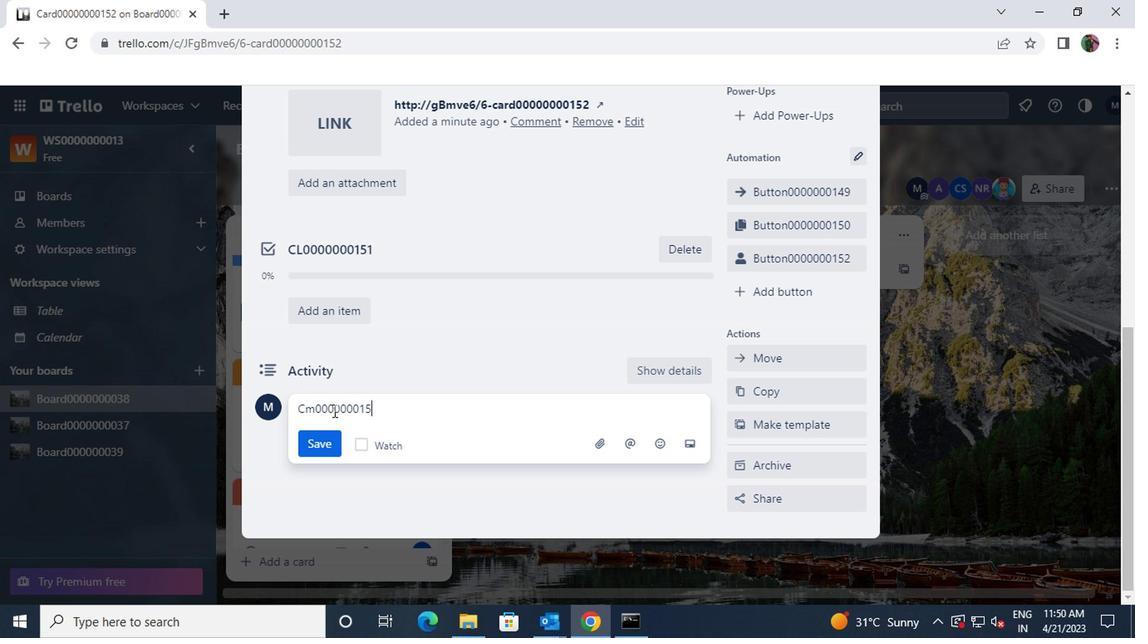 
Action: Mouse moved to (323, 440)
Screenshot: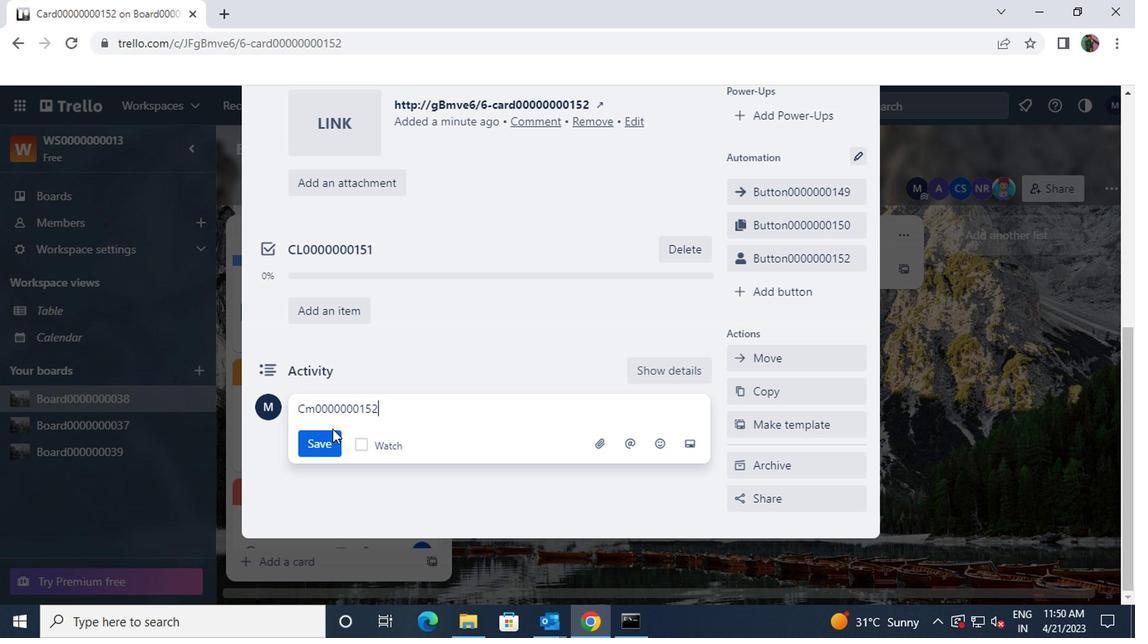 
Action: Mouse pressed left at (323, 440)
Screenshot: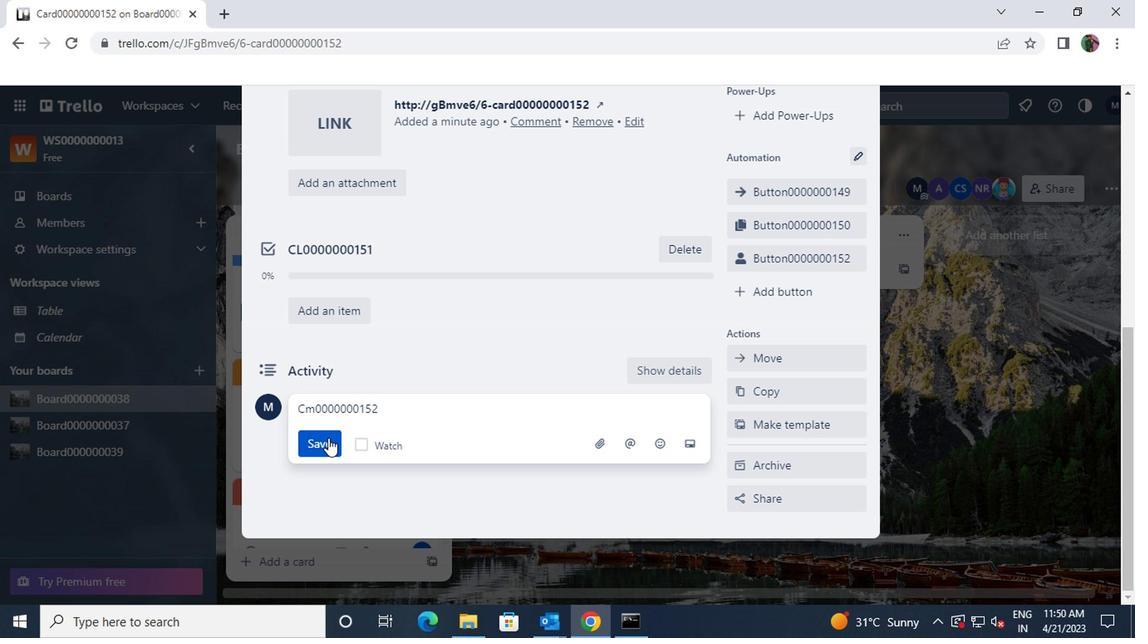 
